 Task: Open Card Card0000000120 in Board Board0000000030 in Workspace WS0000000010 in Trello. Add Member Email0000000040 to Card Card0000000120 in Board Board0000000030 in Workspace WS0000000010 in Trello. Add Red Label titled Label0000000120 to Card Card0000000120 in Board Board0000000030 in Workspace WS0000000010 in Trello. Add Checklist CL0000000120 to Card Card0000000120 in Board Board0000000030 in Workspace WS0000000010 in Trello. Add Dates with Start Date as Nov 01 2023 and Due Date as Nov 30 2023 to Card Card0000000120 in Board Board0000000030 in Workspace WS0000000010 in Trello
Action: Mouse moved to (316, 486)
Screenshot: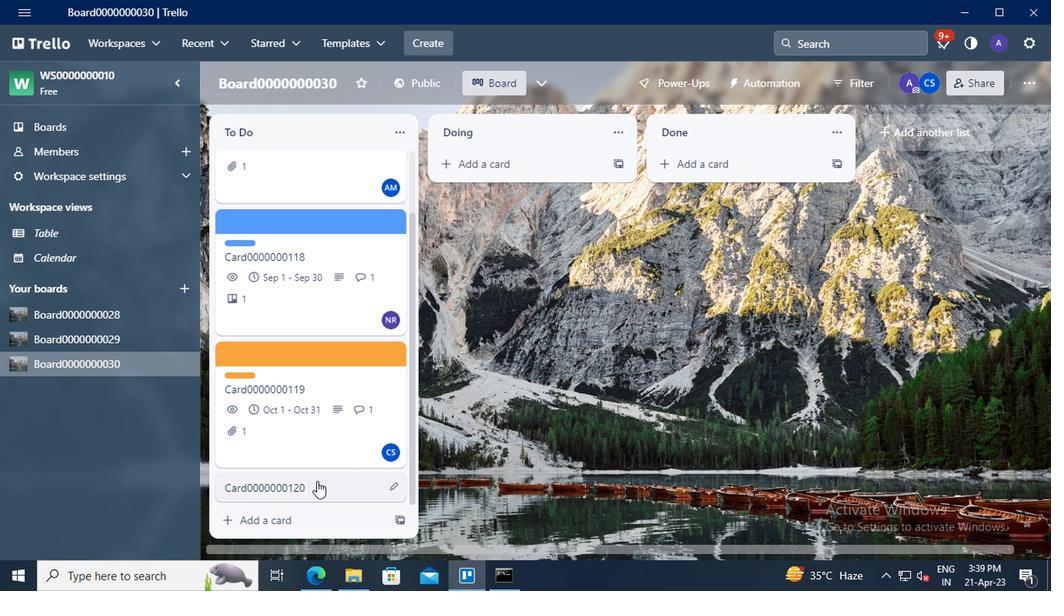
Action: Mouse pressed left at (316, 486)
Screenshot: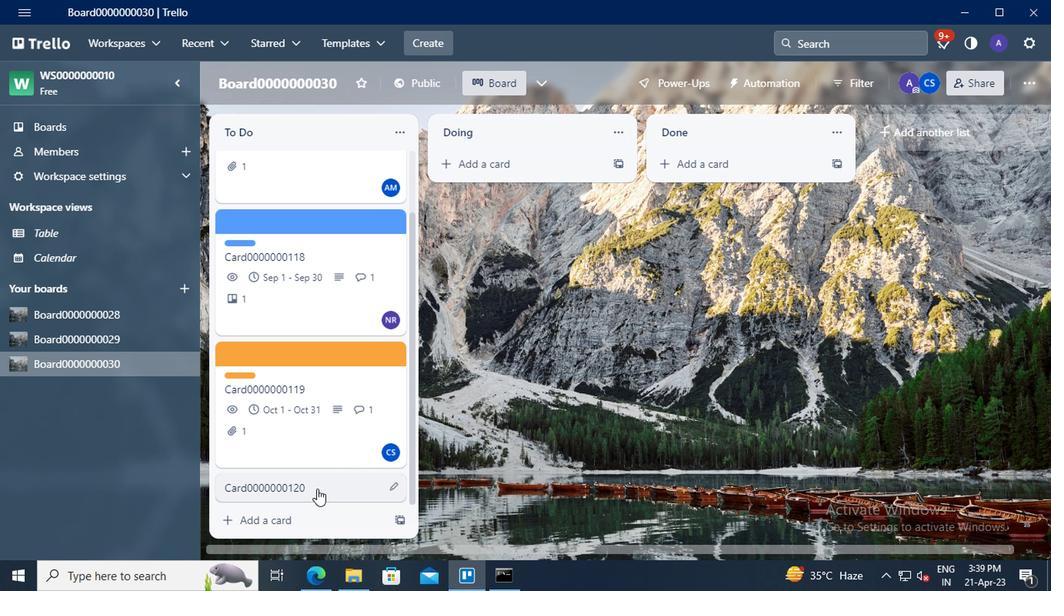 
Action: Mouse moved to (707, 202)
Screenshot: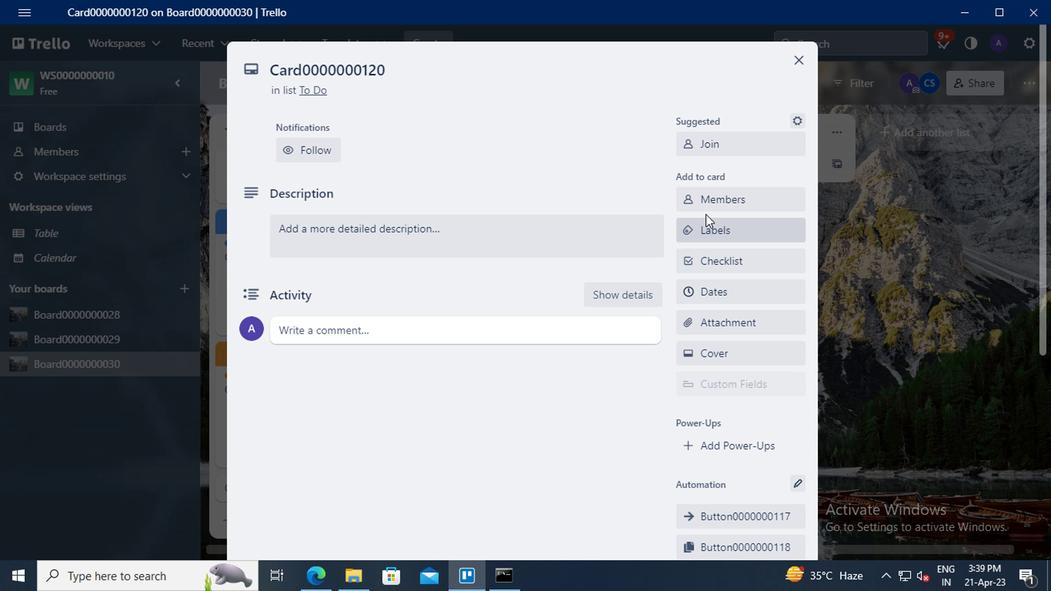 
Action: Mouse pressed left at (707, 202)
Screenshot: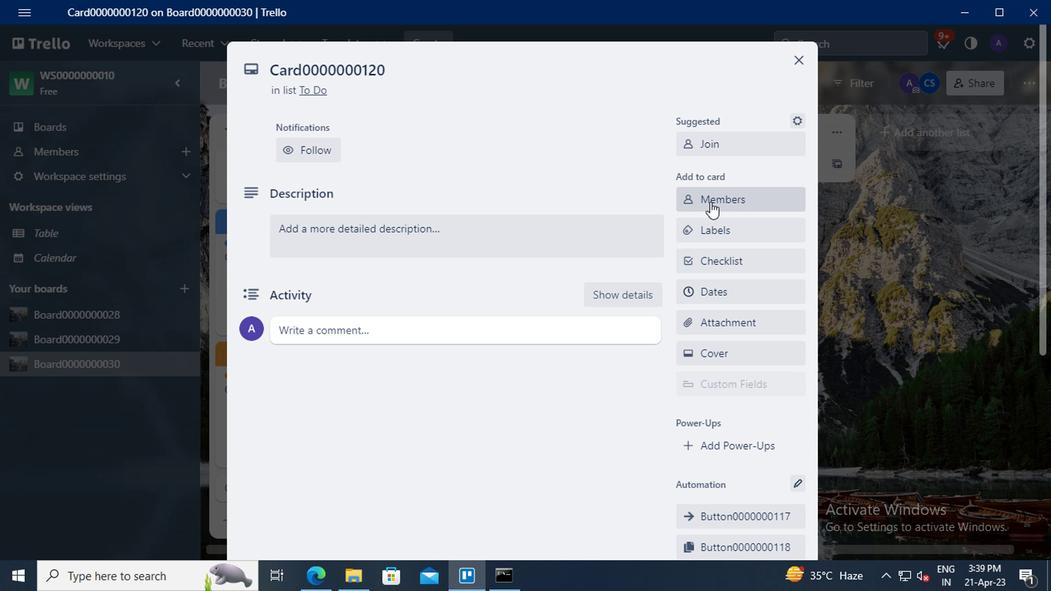 
Action: Mouse moved to (718, 267)
Screenshot: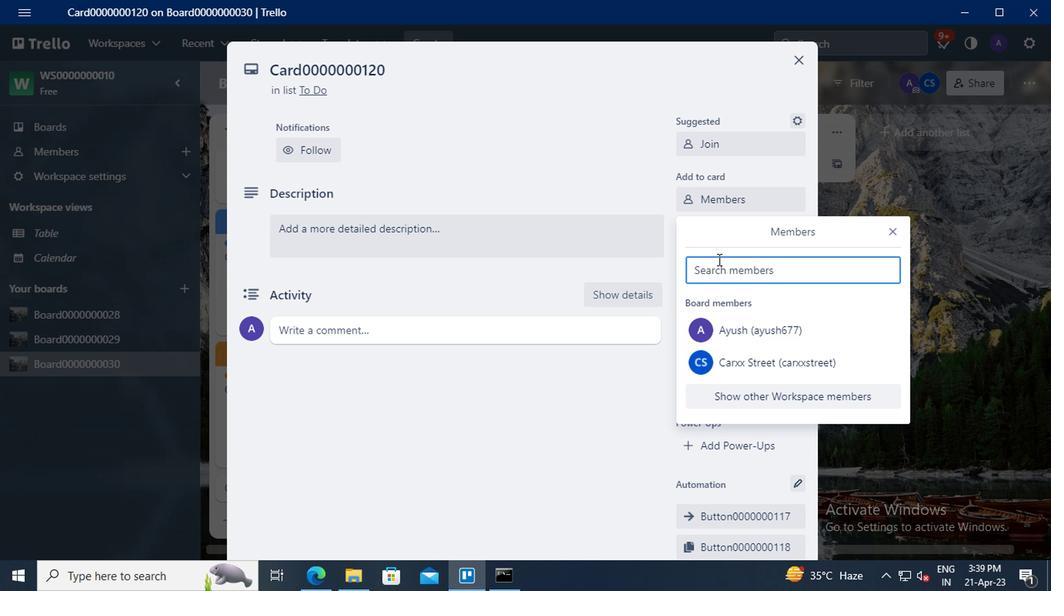
Action: Mouse pressed left at (718, 267)
Screenshot: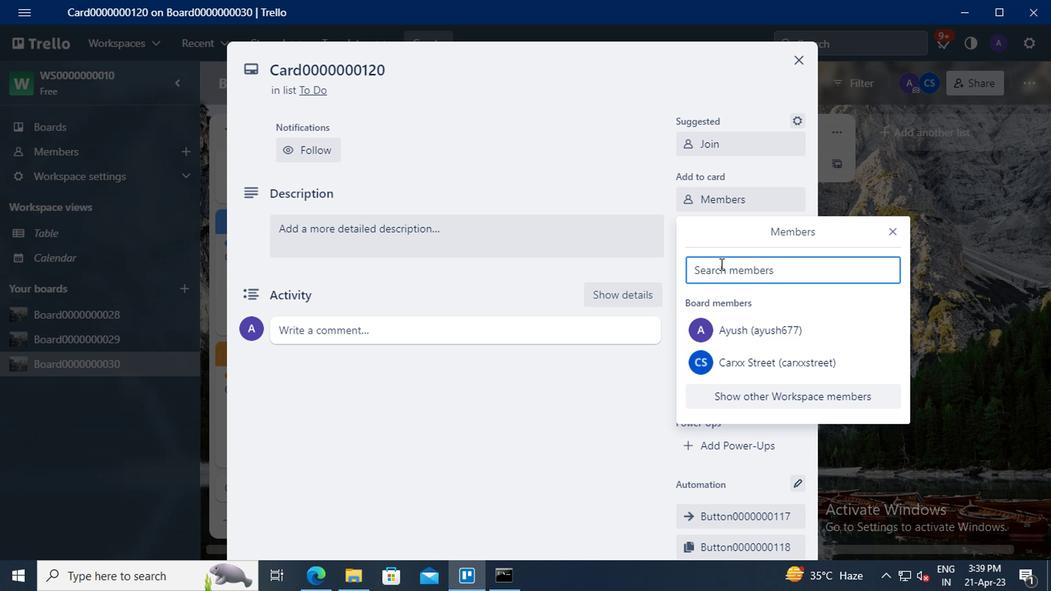 
Action: Key pressed vinnyoffice2<Key.shift>@GMAIL.COM
Screenshot: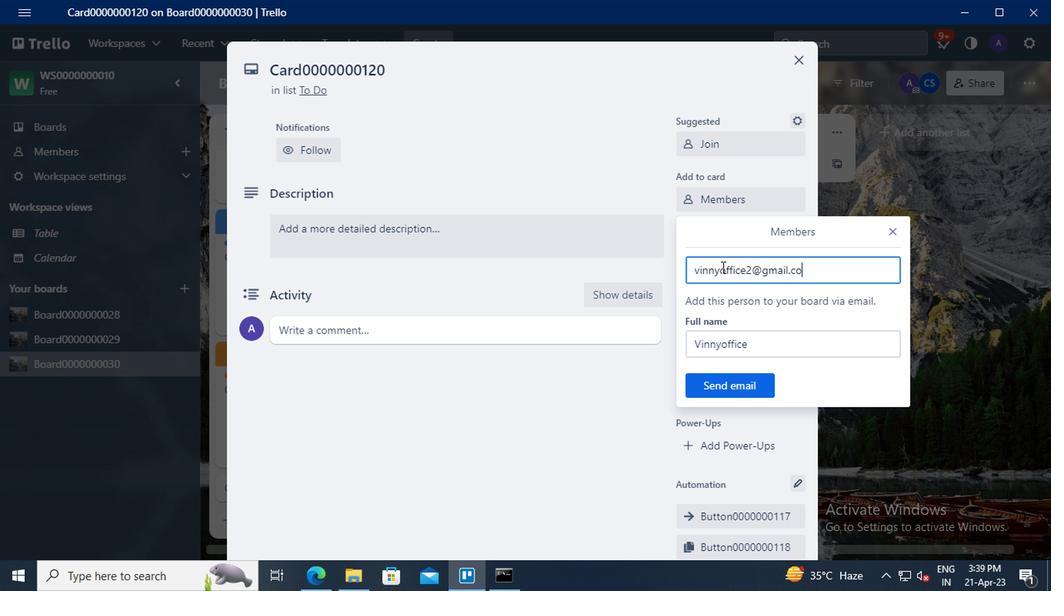 
Action: Mouse moved to (726, 380)
Screenshot: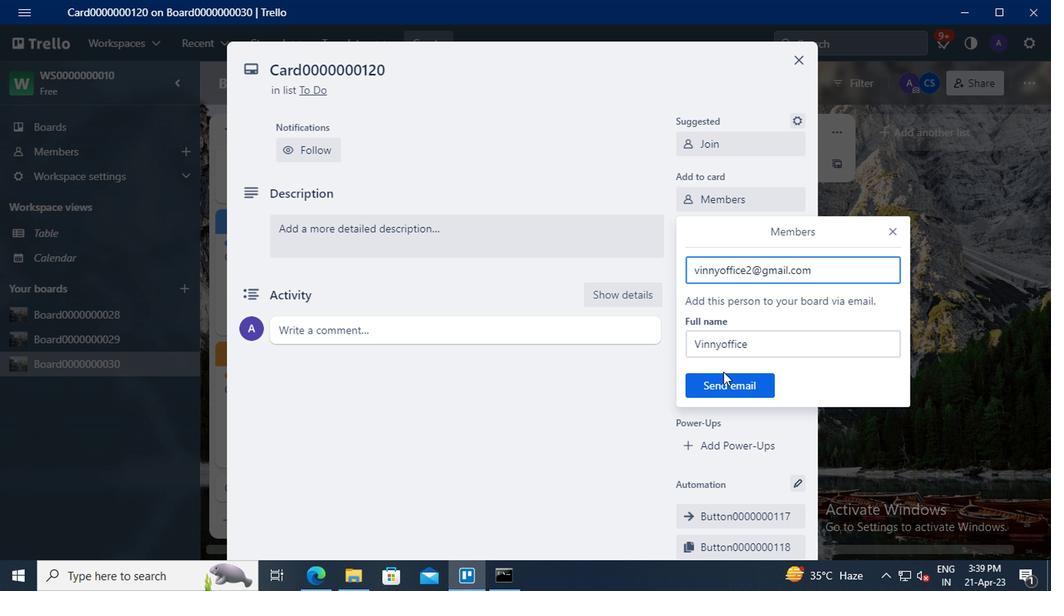 
Action: Mouse pressed left at (726, 380)
Screenshot: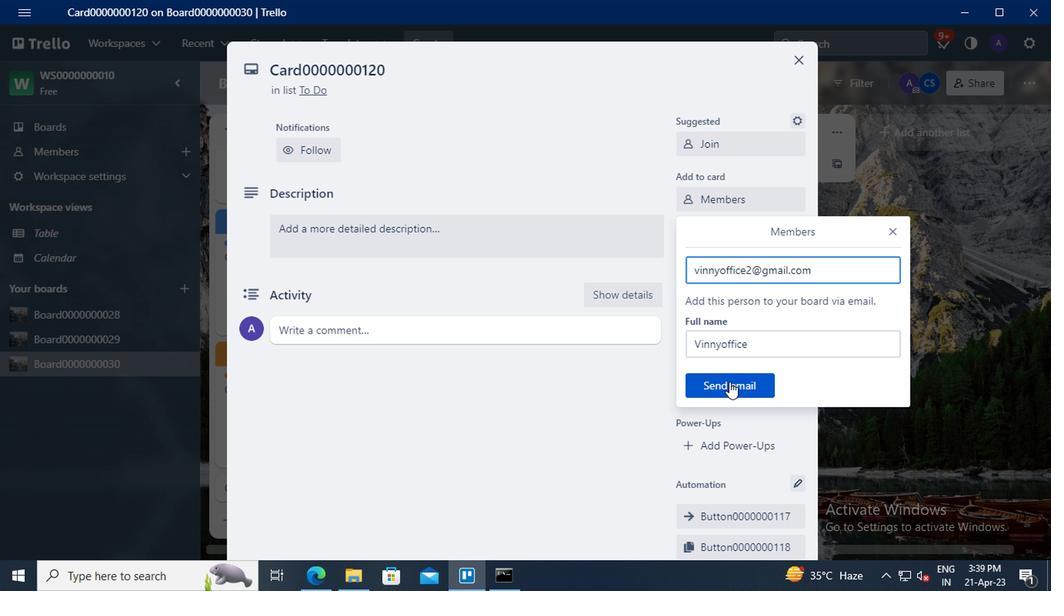 
Action: Mouse moved to (725, 228)
Screenshot: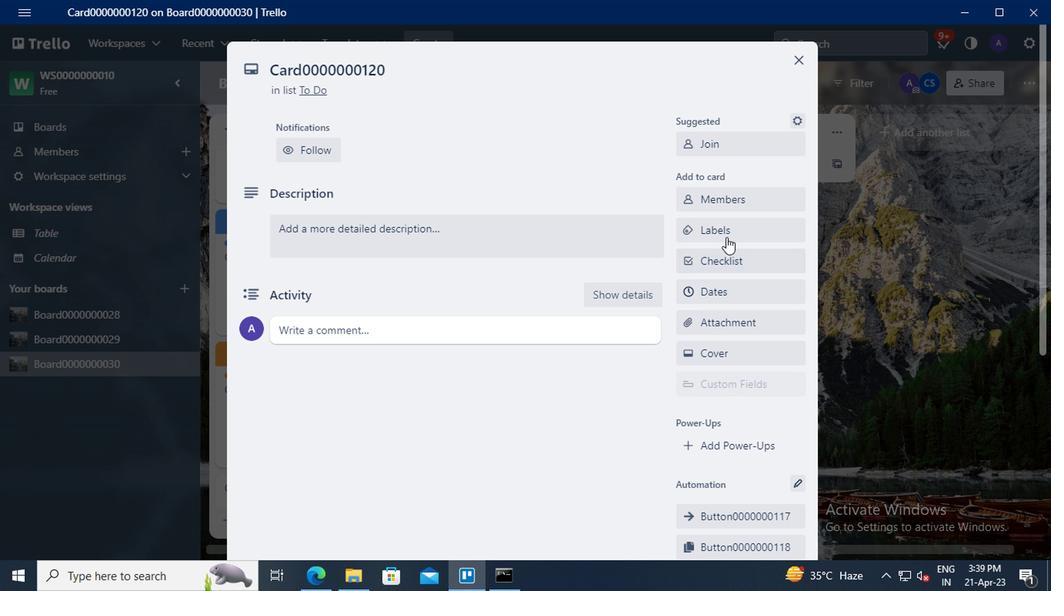 
Action: Mouse pressed left at (725, 228)
Screenshot: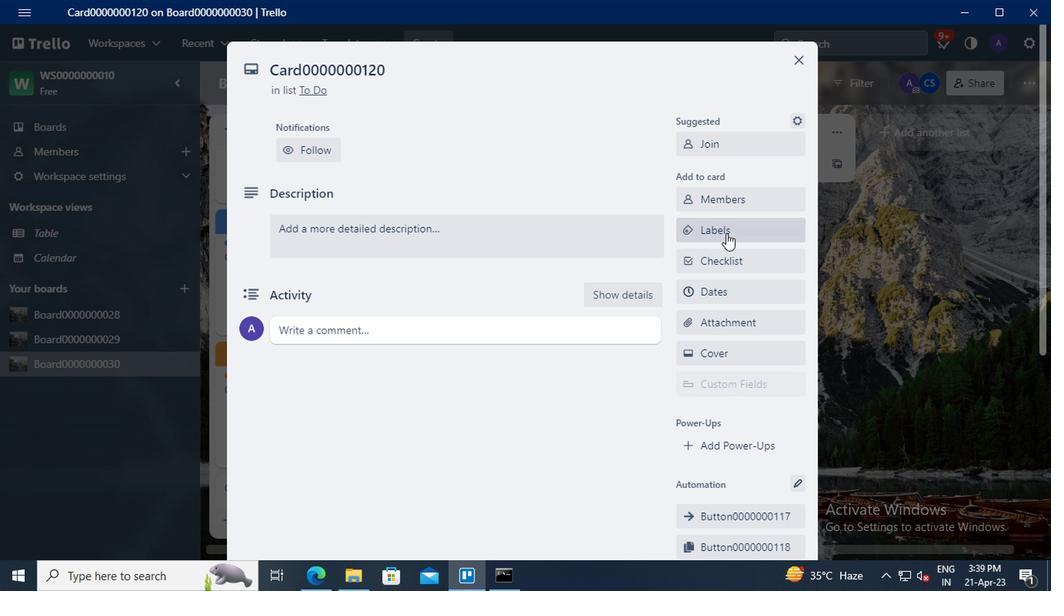 
Action: Mouse moved to (785, 428)
Screenshot: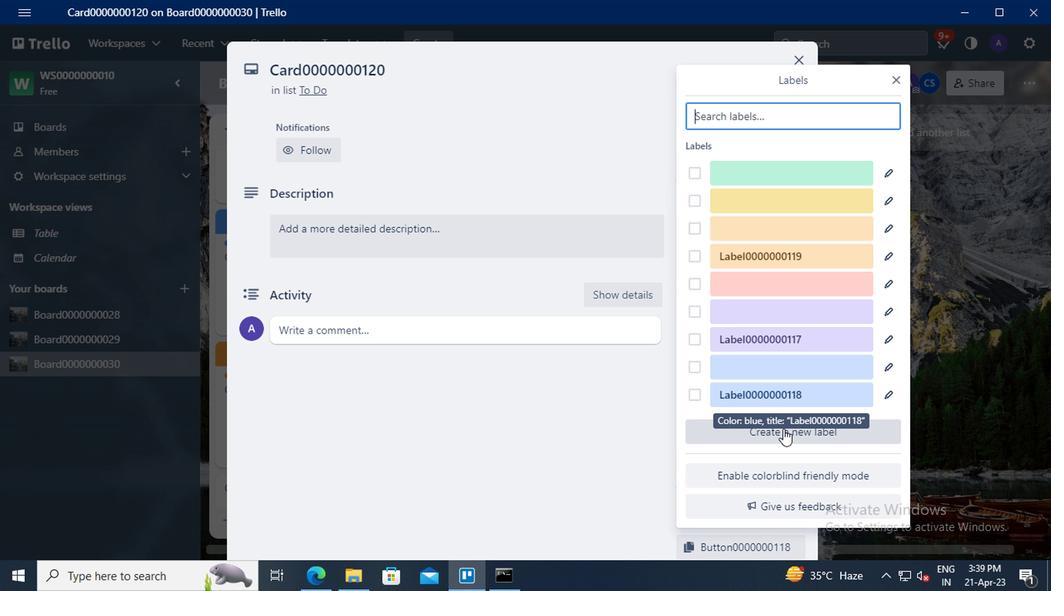 
Action: Mouse pressed left at (785, 428)
Screenshot: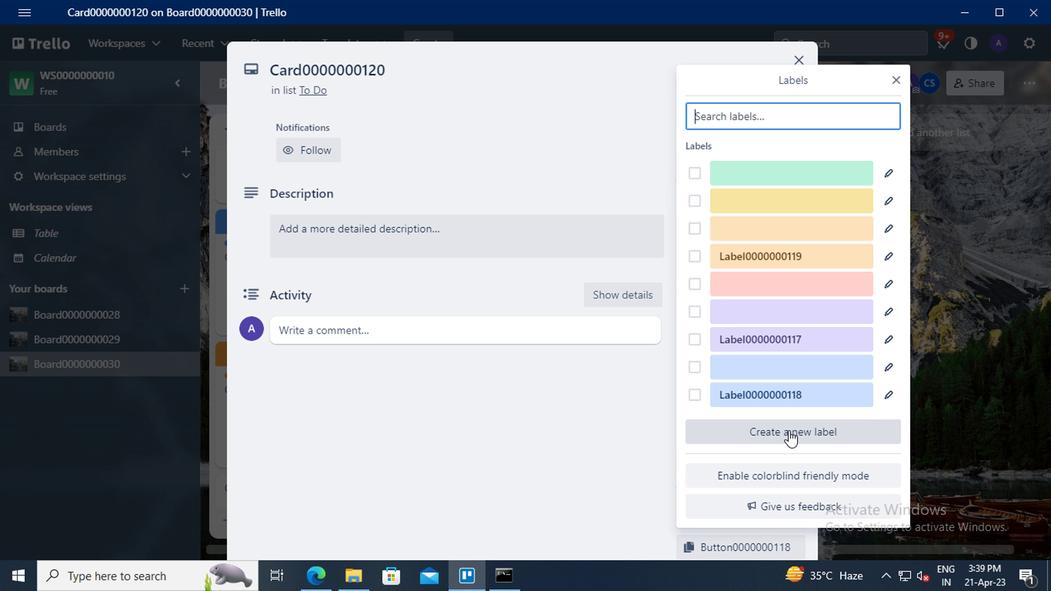 
Action: Mouse moved to (749, 220)
Screenshot: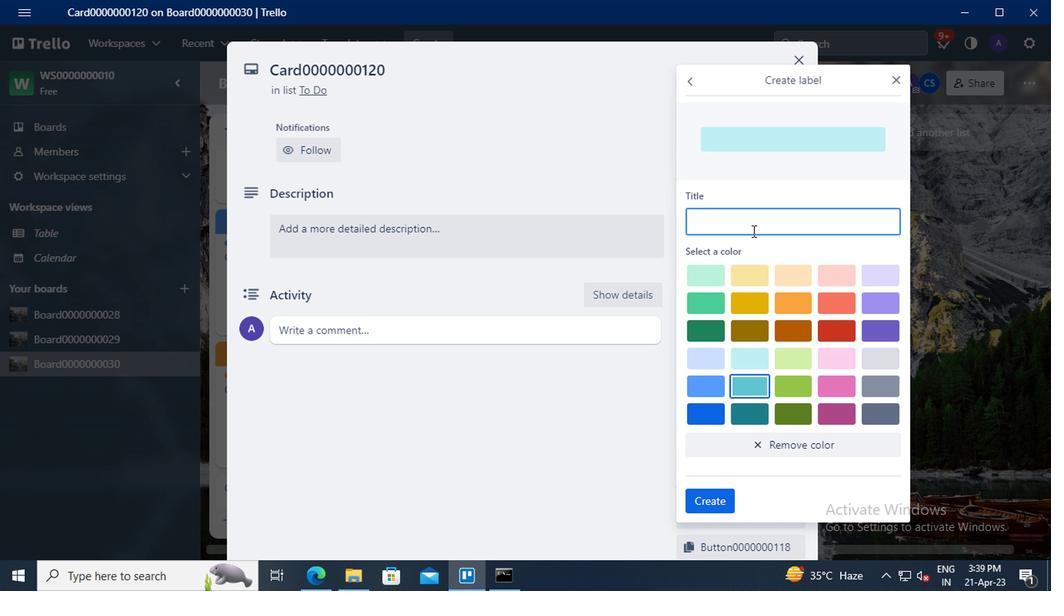 
Action: Mouse pressed left at (749, 220)
Screenshot: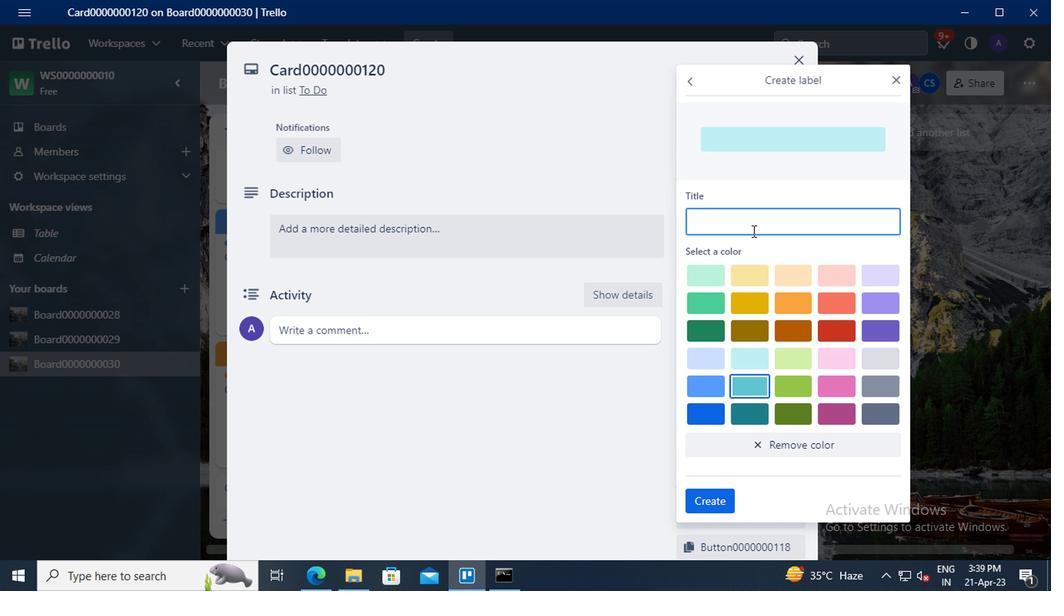 
Action: Key pressed <Key.shift>LABEL0000000120
Screenshot: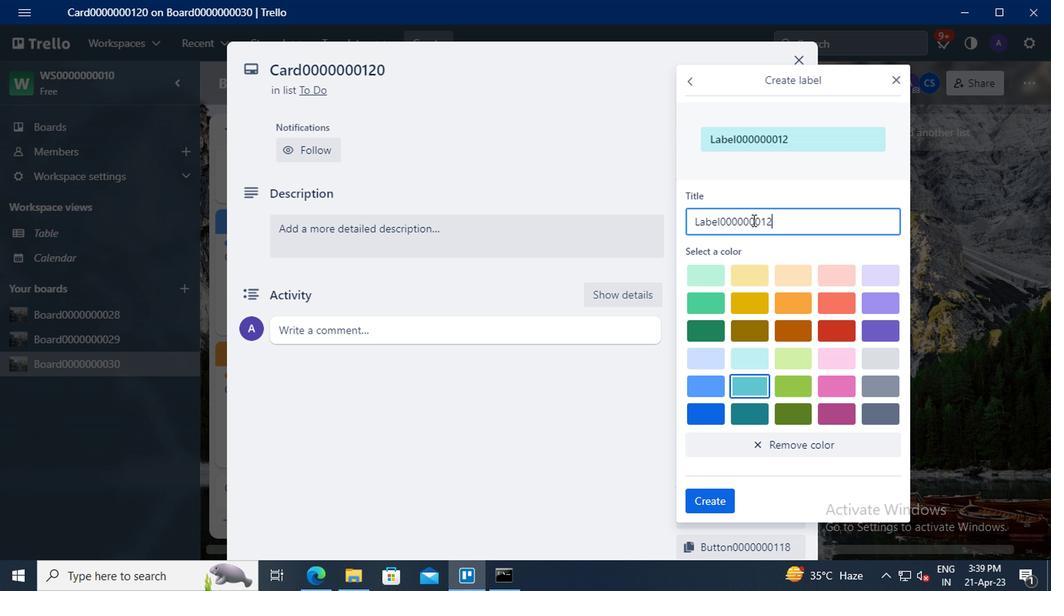 
Action: Mouse moved to (827, 292)
Screenshot: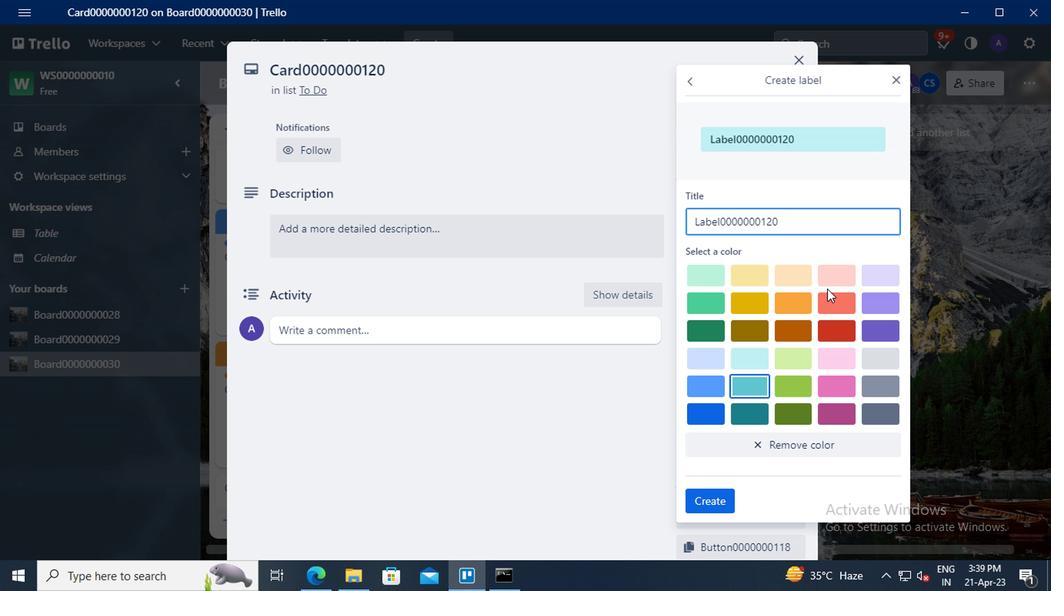 
Action: Mouse pressed left at (827, 292)
Screenshot: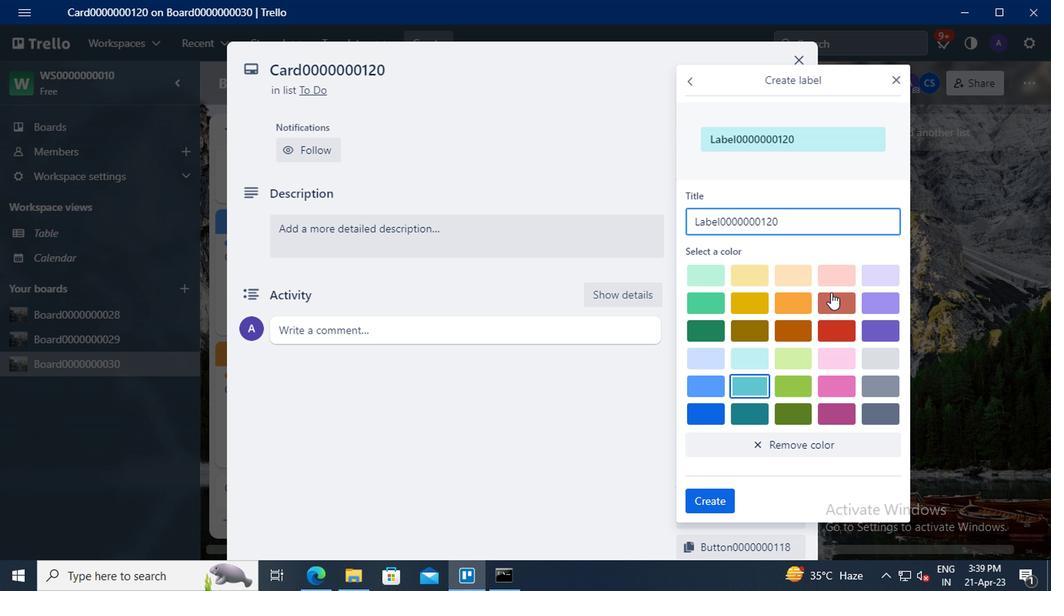 
Action: Mouse moved to (714, 497)
Screenshot: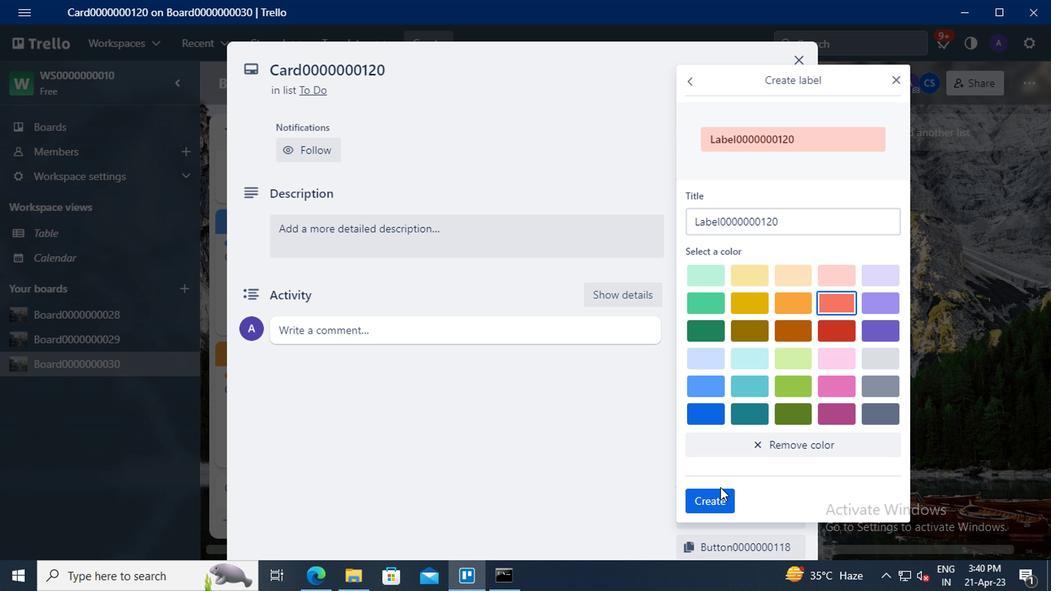 
Action: Mouse pressed left at (714, 497)
Screenshot: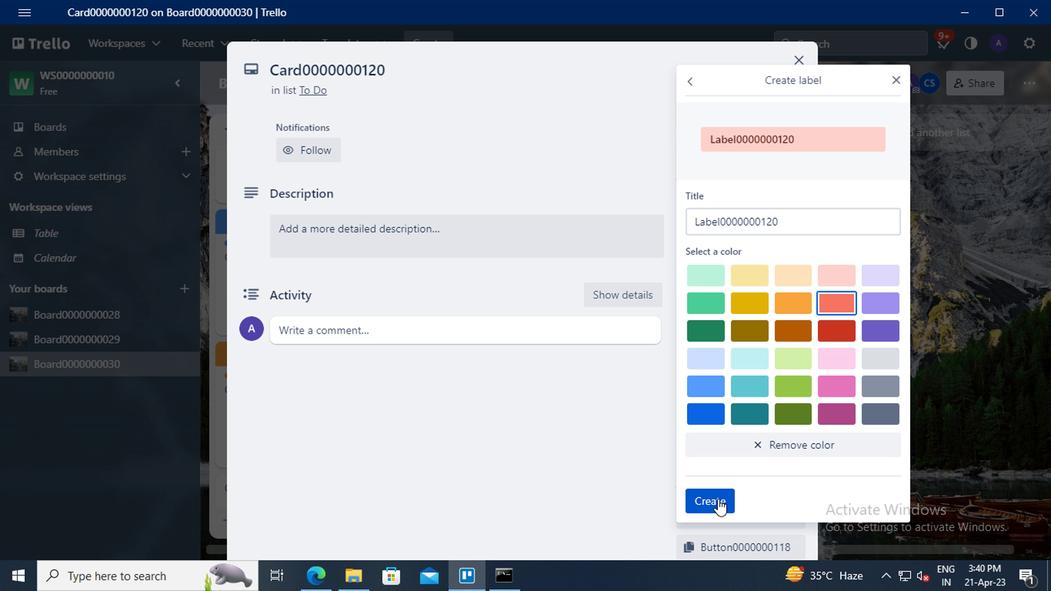 
Action: Mouse moved to (895, 83)
Screenshot: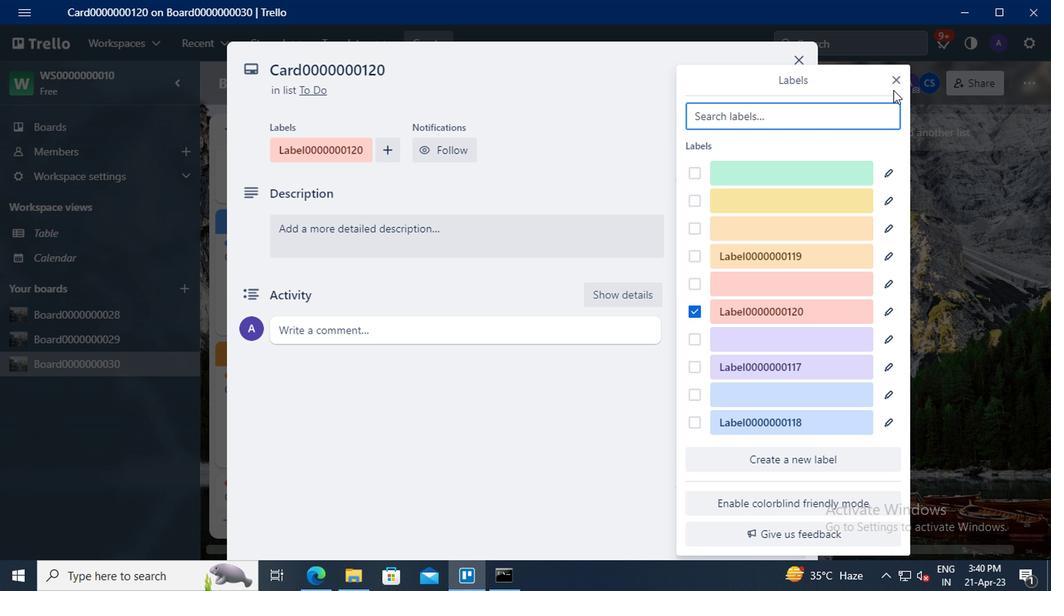 
Action: Mouse pressed left at (895, 83)
Screenshot: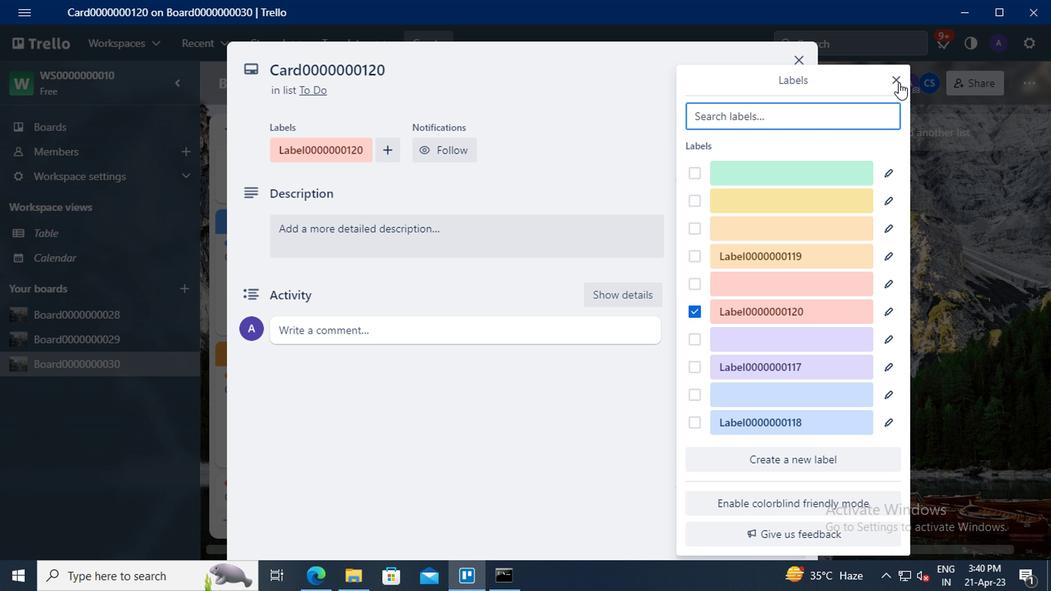 
Action: Mouse moved to (755, 259)
Screenshot: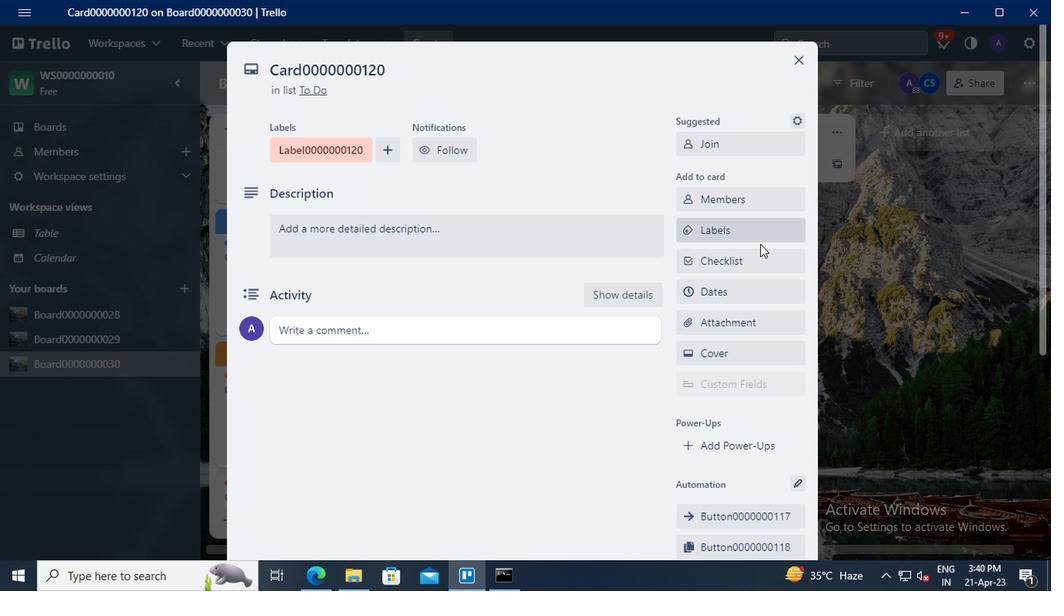 
Action: Mouse pressed left at (755, 259)
Screenshot: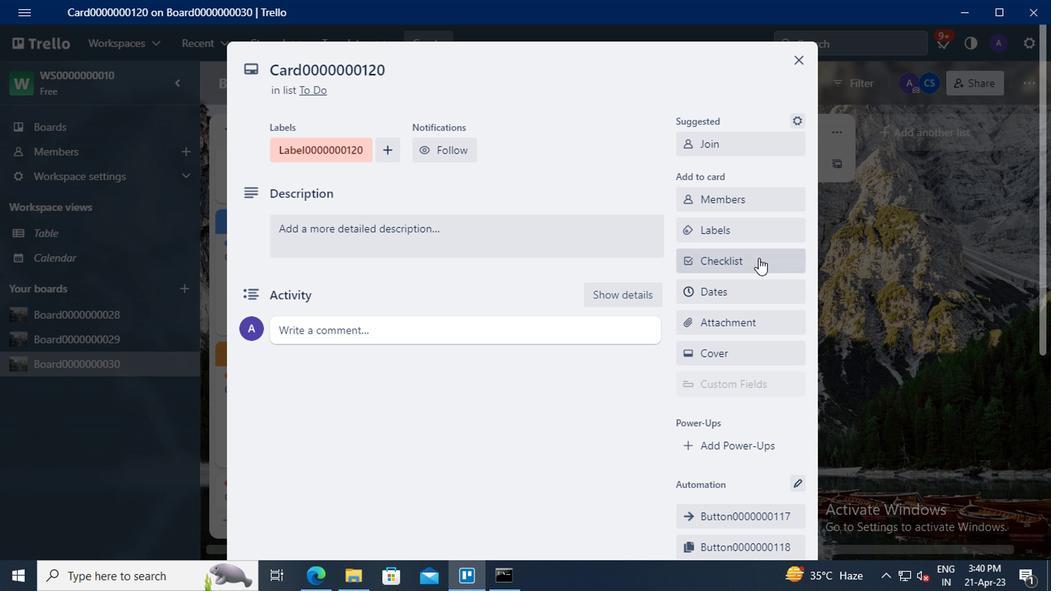 
Action: Key pressed <Key.delete><Key.shift>CL0000000120
Screenshot: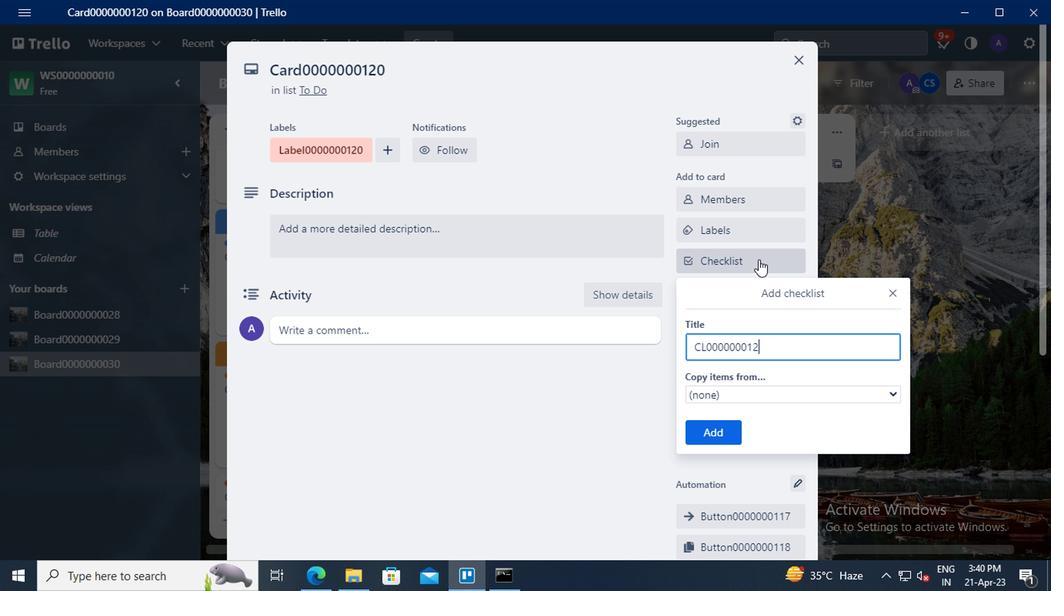 
Action: Mouse moved to (724, 426)
Screenshot: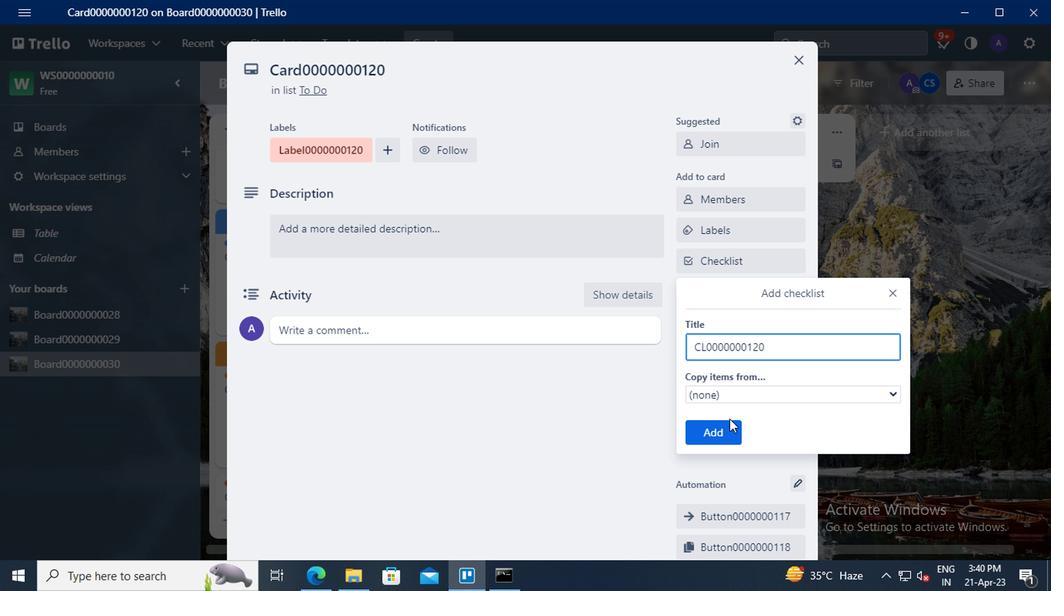 
Action: Mouse pressed left at (724, 426)
Screenshot: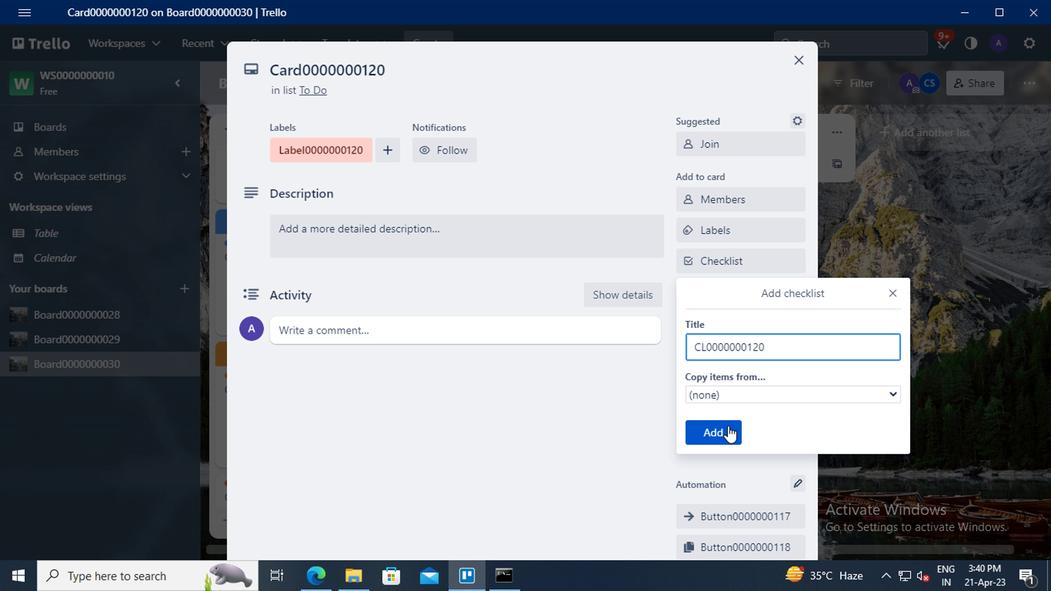 
Action: Mouse moved to (727, 295)
Screenshot: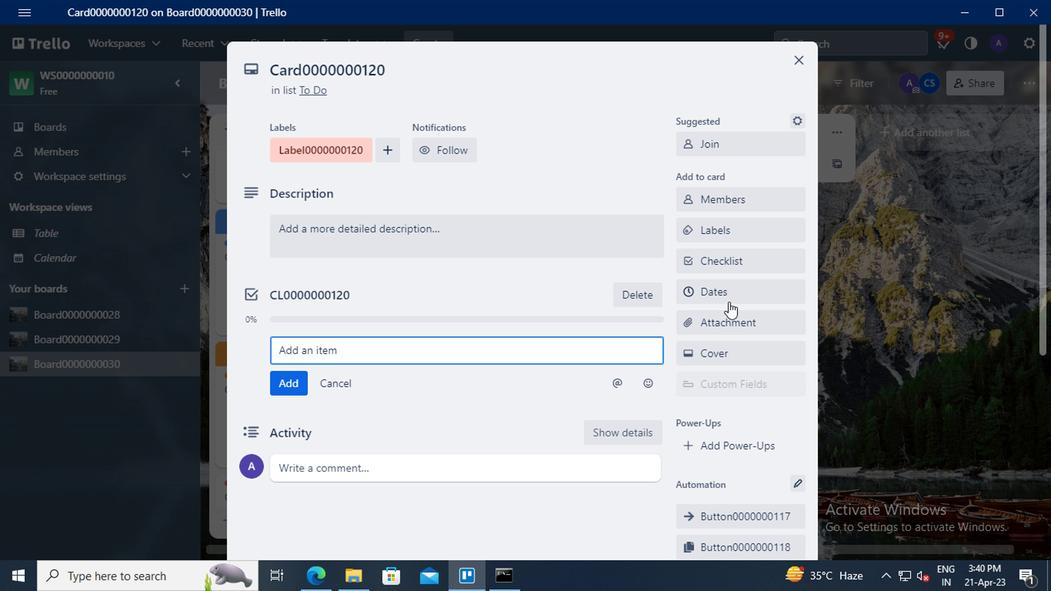 
Action: Mouse pressed left at (727, 295)
Screenshot: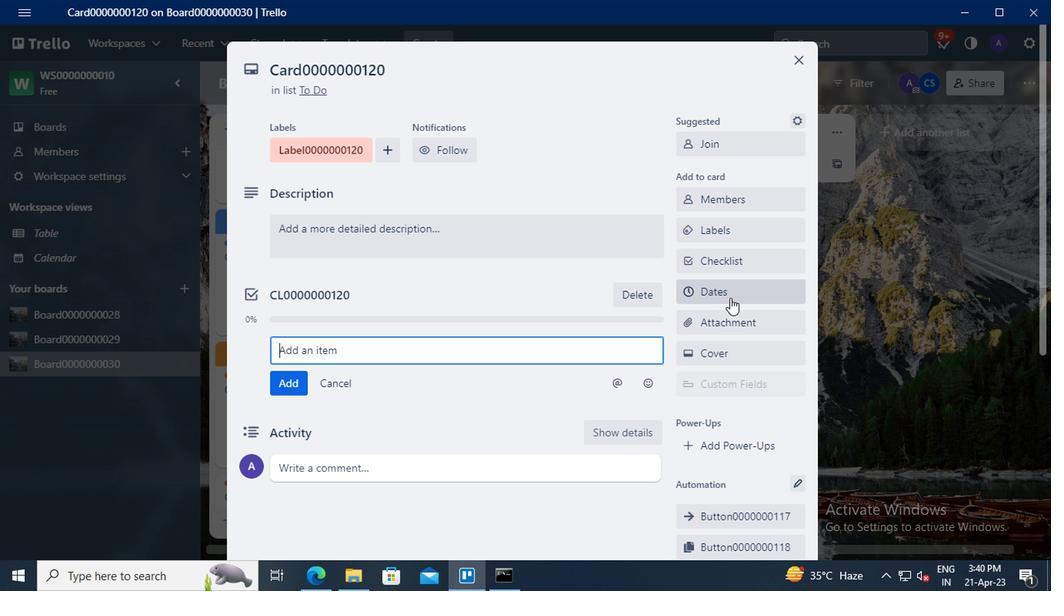 
Action: Mouse moved to (689, 354)
Screenshot: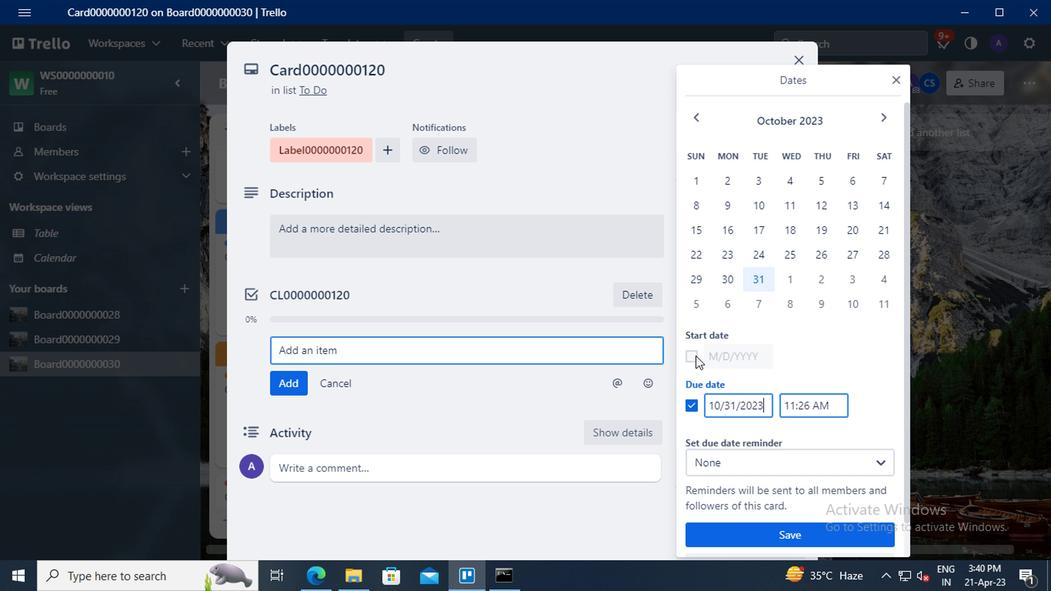 
Action: Mouse pressed left at (689, 354)
Screenshot: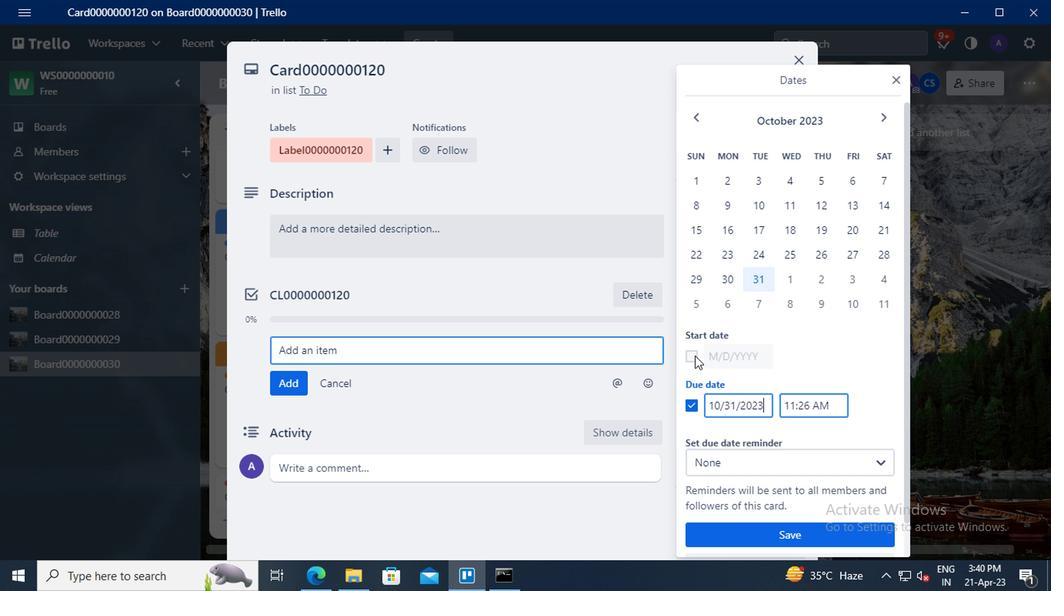 
Action: Mouse moved to (731, 355)
Screenshot: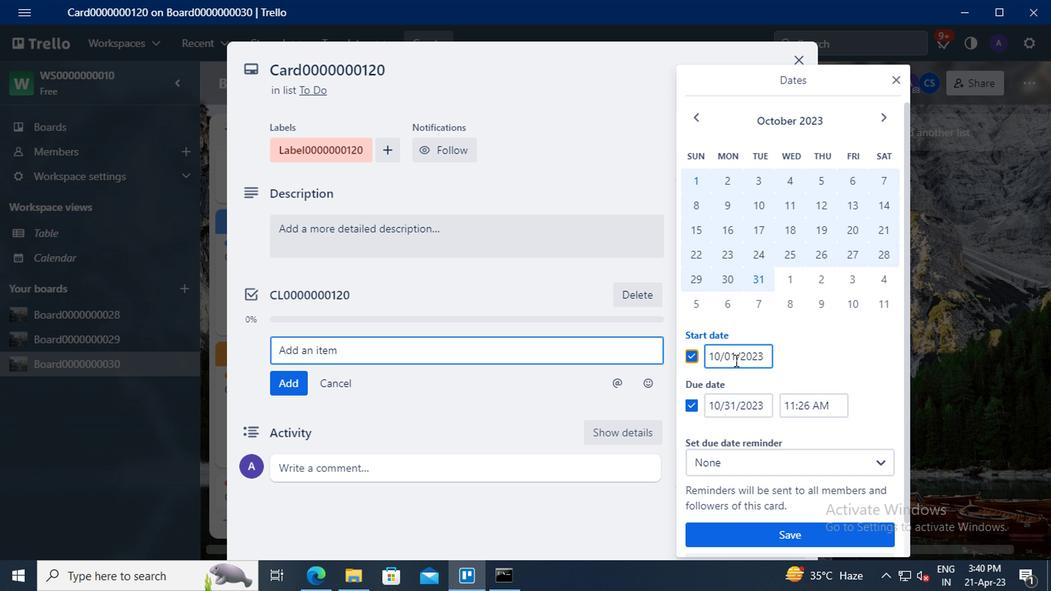 
Action: Mouse pressed left at (731, 355)
Screenshot: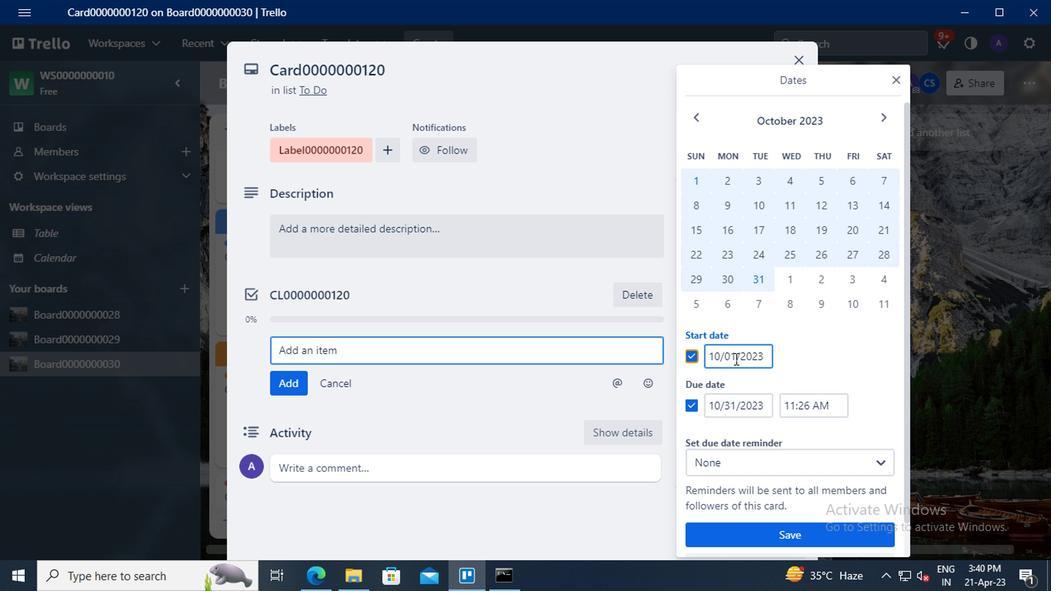 
Action: Key pressed <Key.left><Key.backspace>1<Key.left><Key.left><Key.backspace><Key.backspace>11
Screenshot: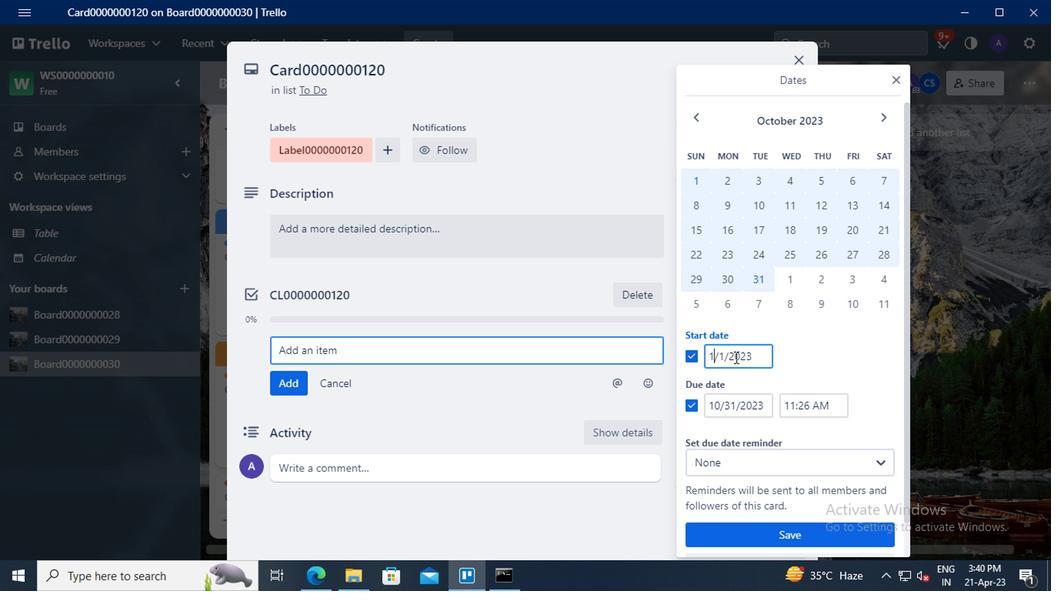 
Action: Mouse moved to (731, 400)
Screenshot: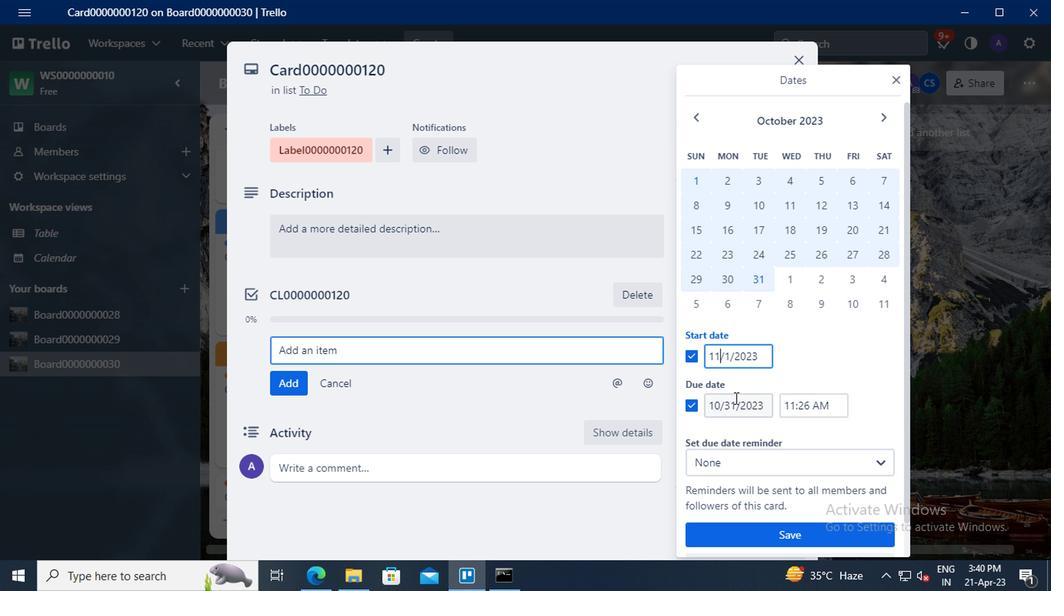
Action: Mouse pressed left at (731, 400)
Screenshot: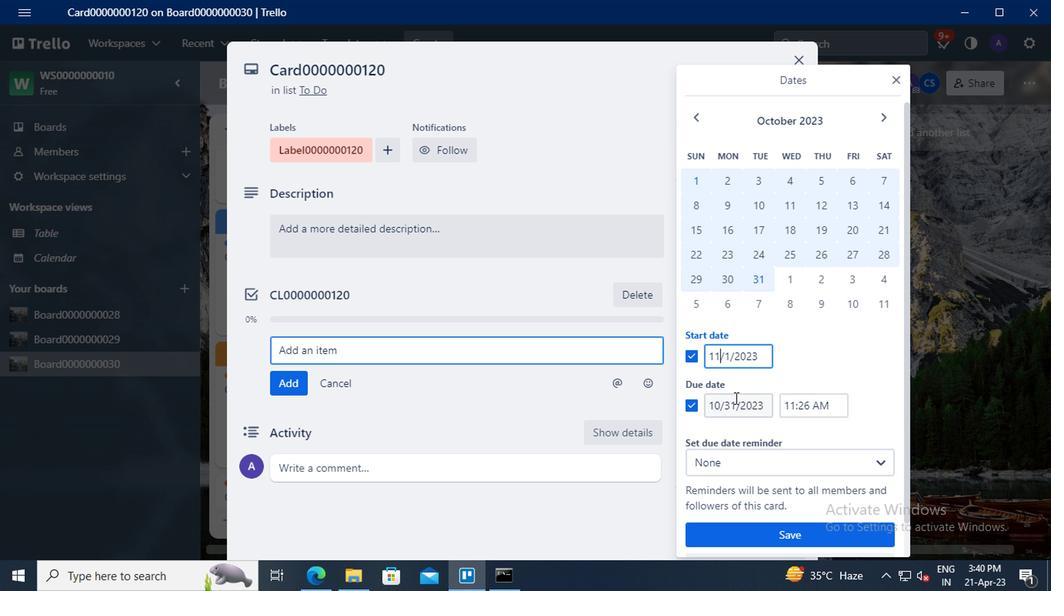 
Action: Key pressed <Key.backspace><Key.backspace>30
Screenshot: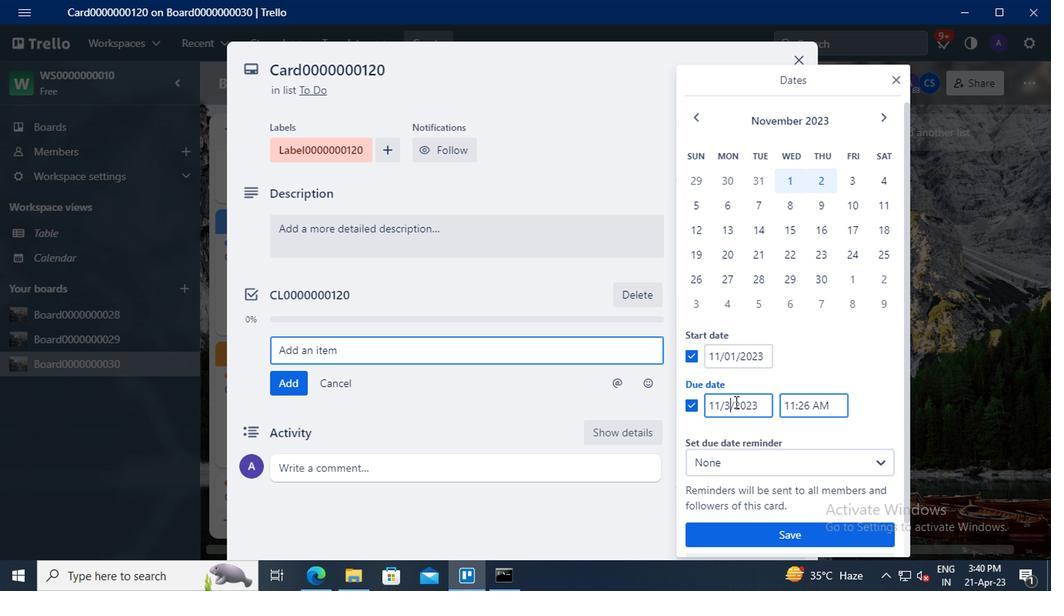 
Action: Mouse moved to (769, 535)
Screenshot: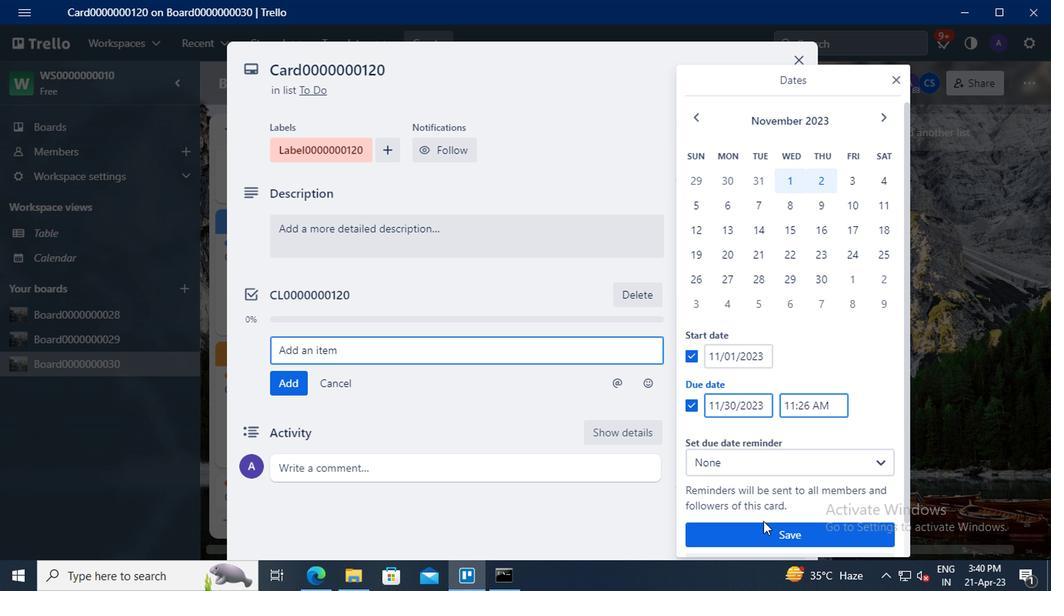
Action: Mouse pressed left at (769, 535)
Screenshot: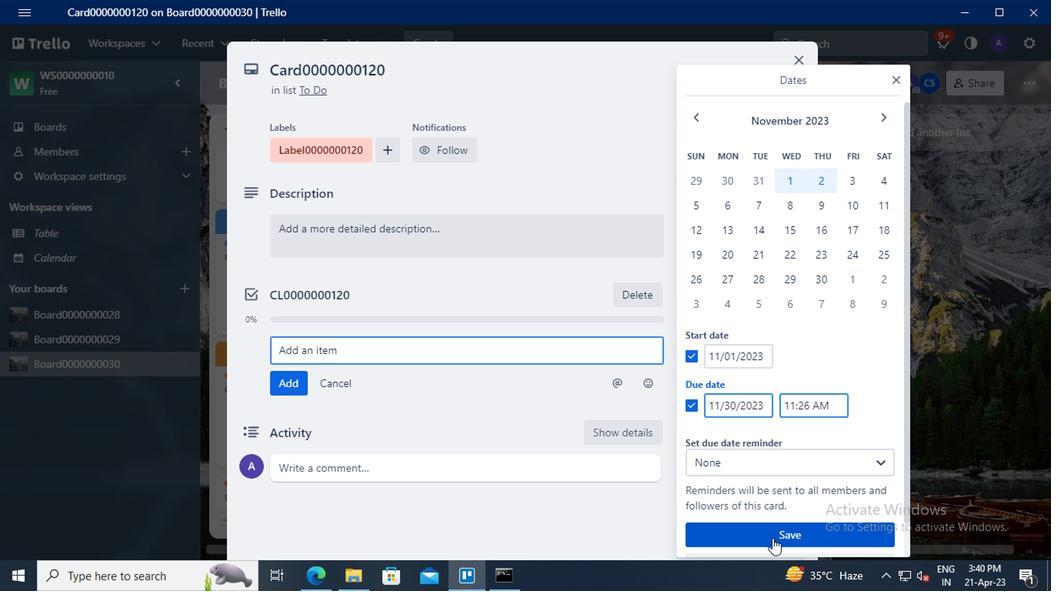 
Action: Mouse moved to (770, 535)
Screenshot: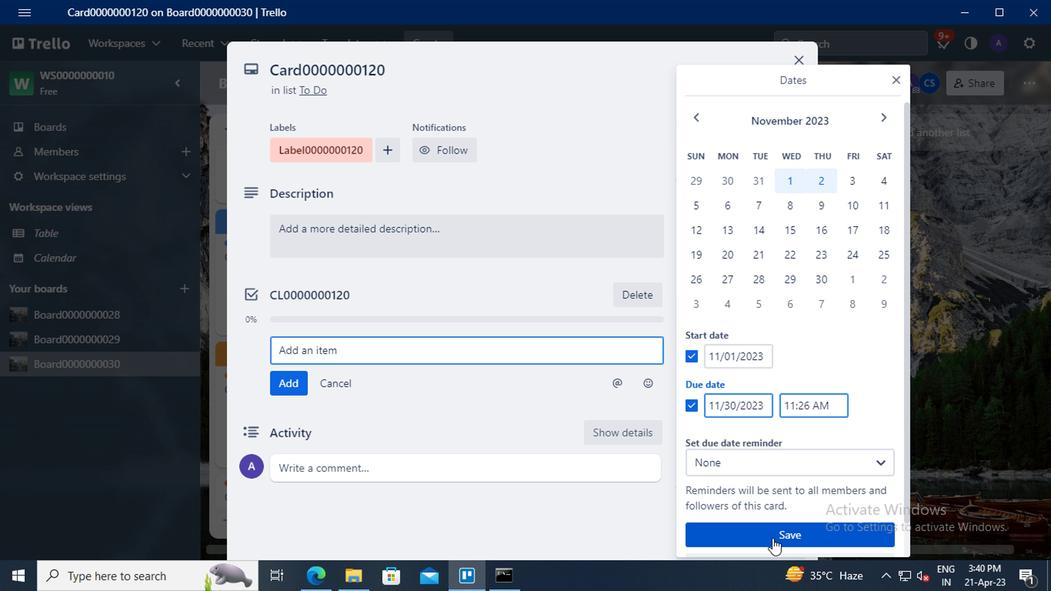 
